 Task: Insert the title.
Action: Mouse moved to (48, 141)
Screenshot: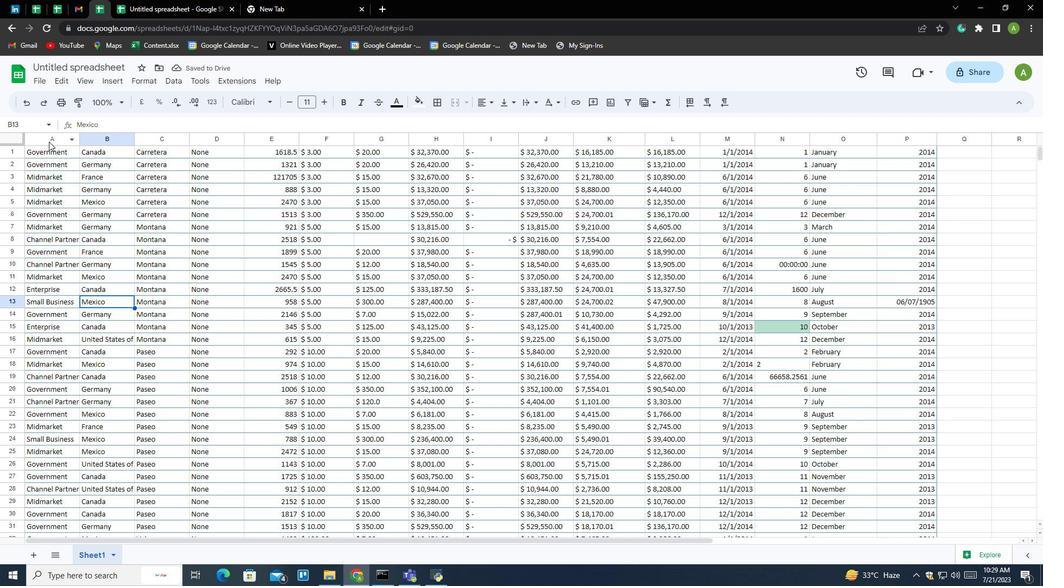 
Action: Mouse pressed left at (48, 141)
Screenshot: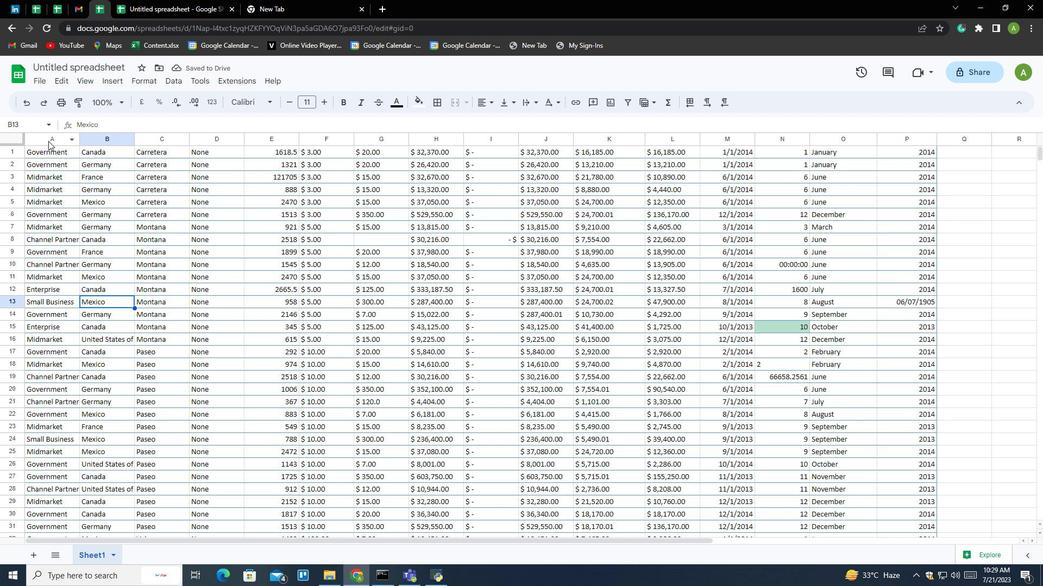 
Action: Mouse moved to (176, 82)
Screenshot: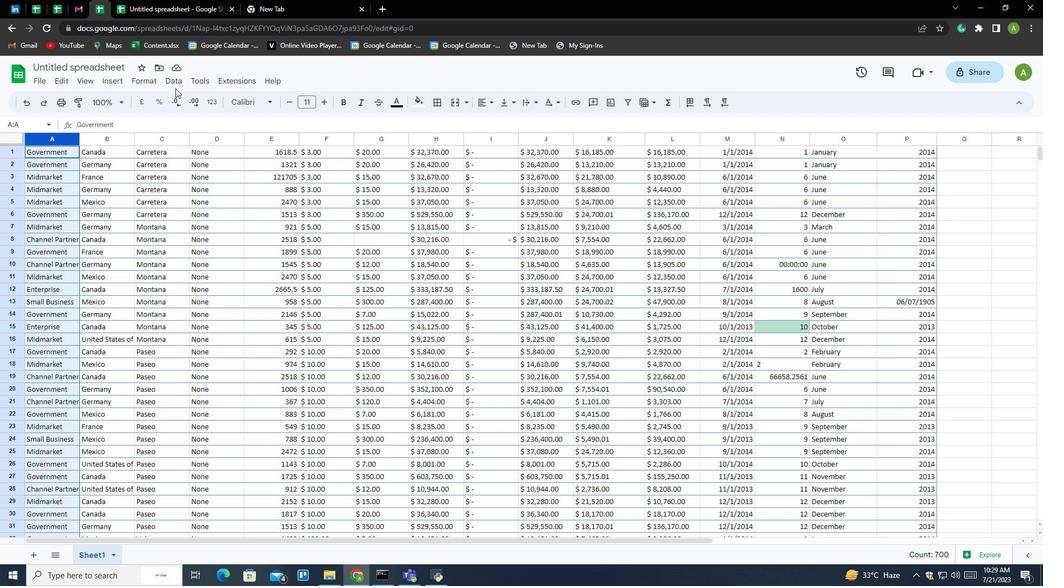 
Action: Mouse pressed left at (176, 82)
Screenshot: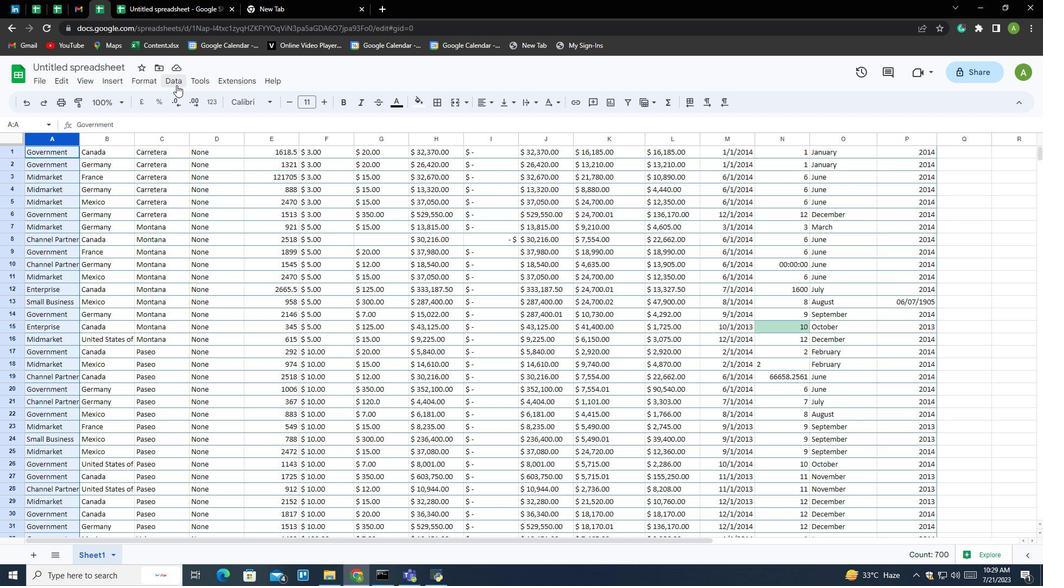 
Action: Mouse moved to (203, 178)
Screenshot: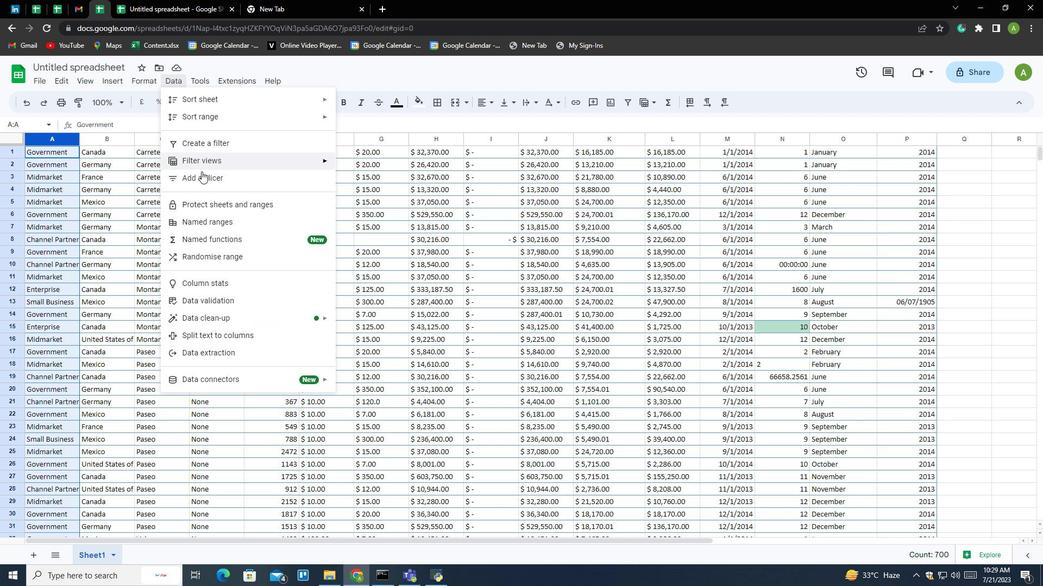 
Action: Mouse pressed left at (203, 178)
Screenshot: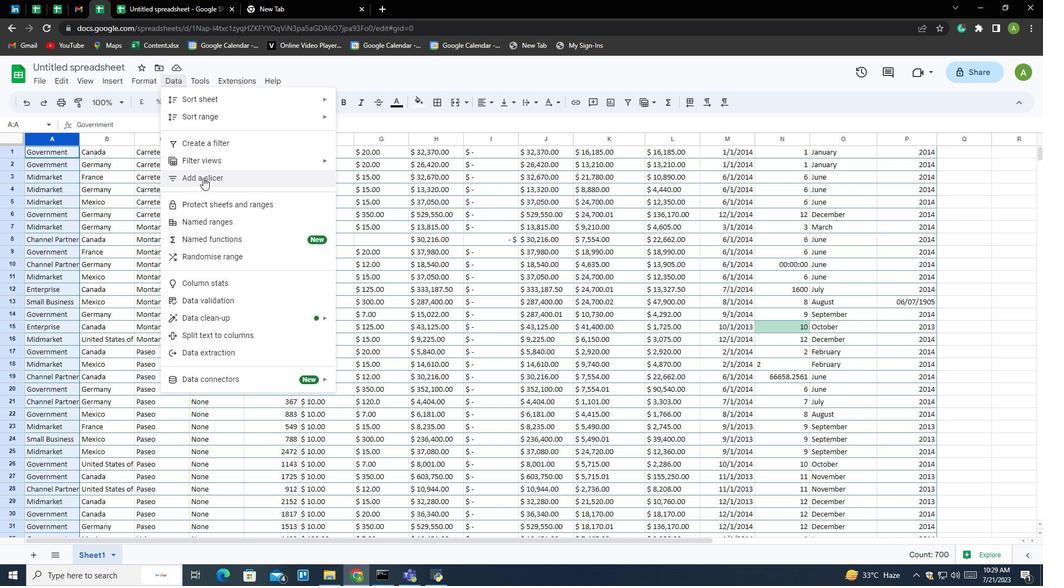 
Action: Mouse moved to (924, 212)
Screenshot: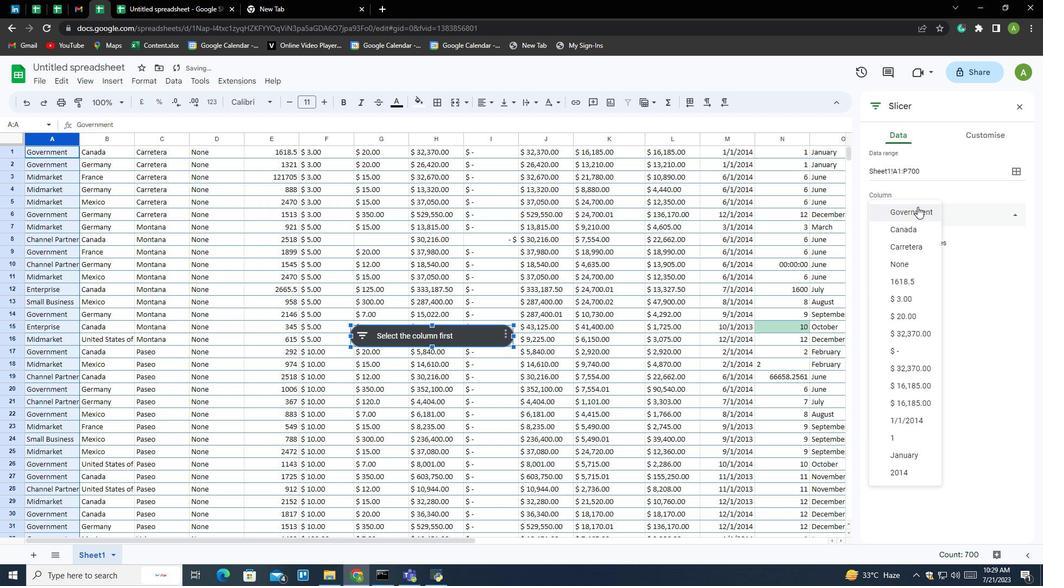 
Action: Mouse pressed left at (924, 212)
Screenshot: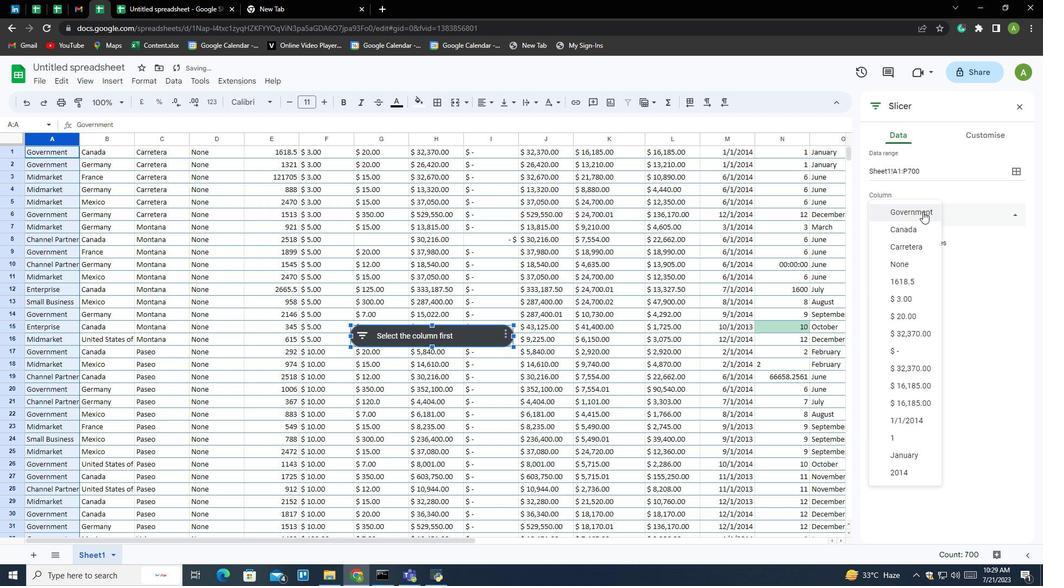 
Action: Mouse moved to (978, 137)
Screenshot: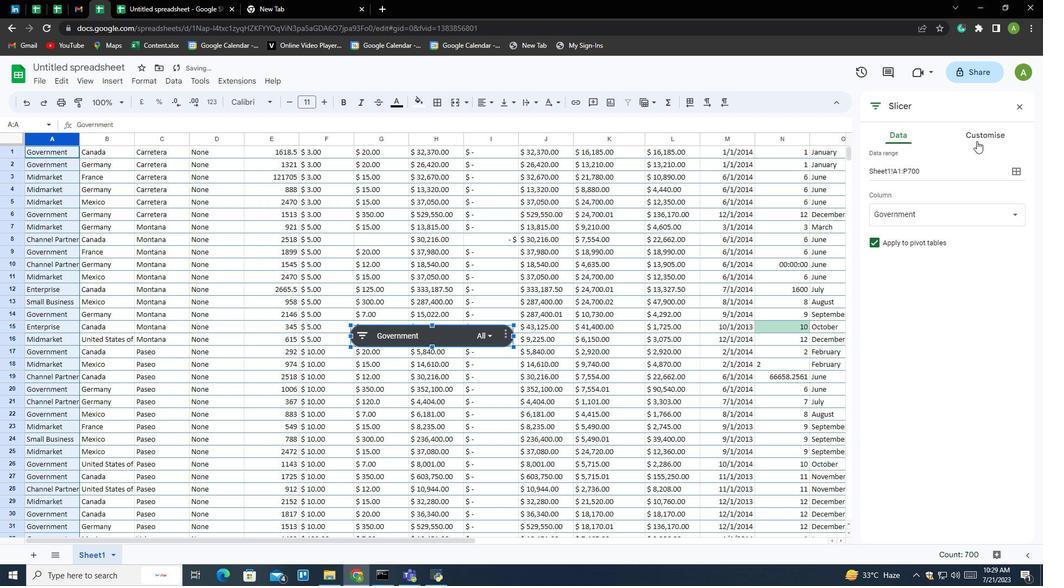 
Action: Mouse pressed left at (978, 137)
Screenshot: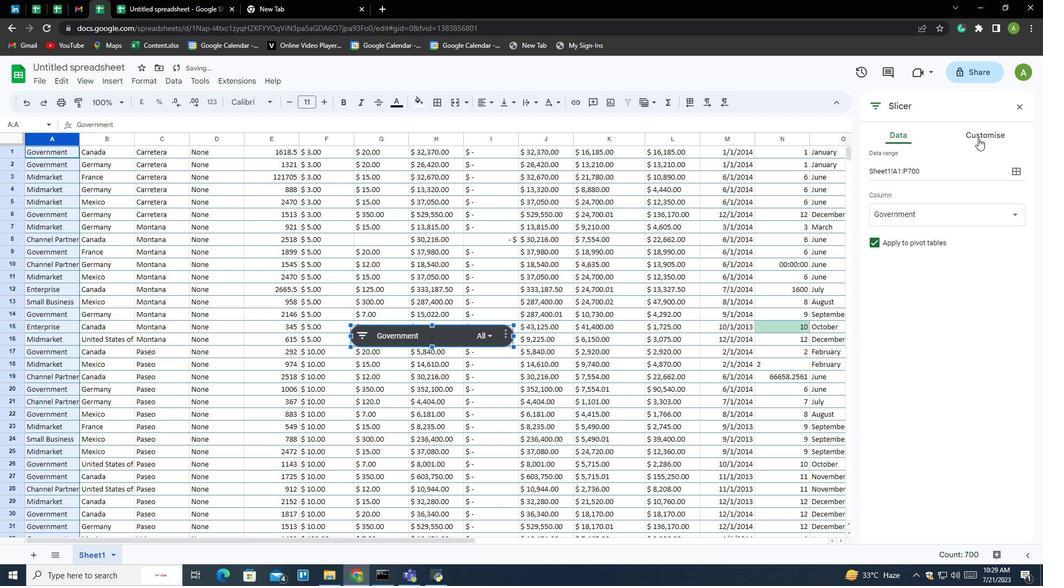 
Action: Mouse moved to (934, 172)
Screenshot: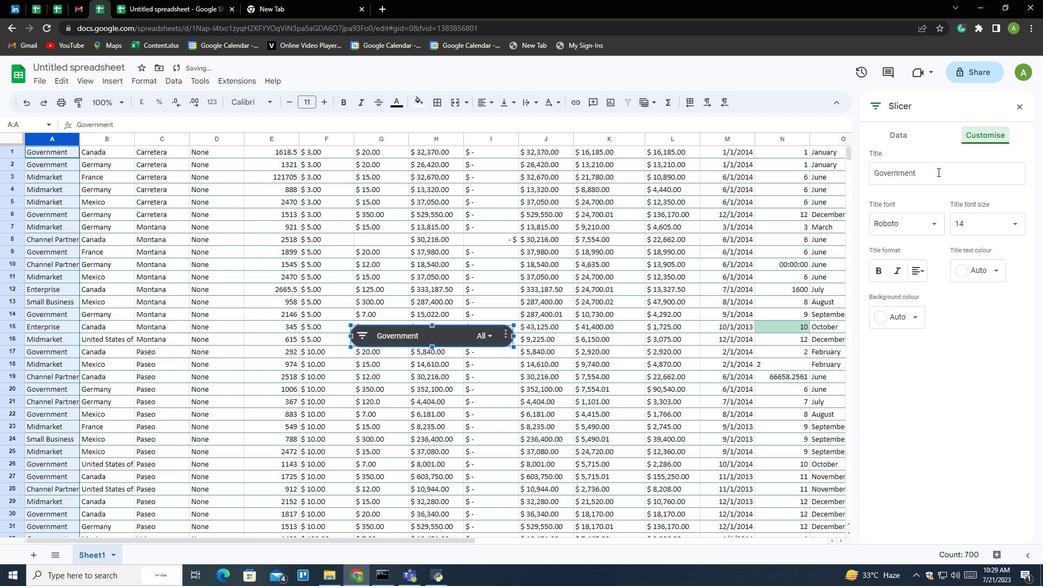 
Action: Mouse pressed left at (934, 172)
Screenshot: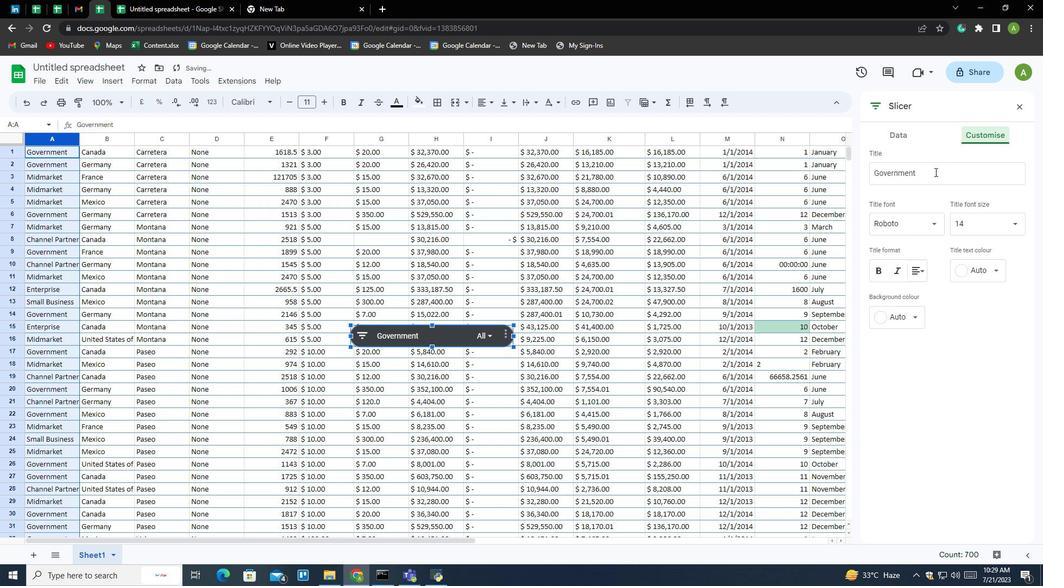 
Action: Mouse pressed left at (934, 172)
Screenshot: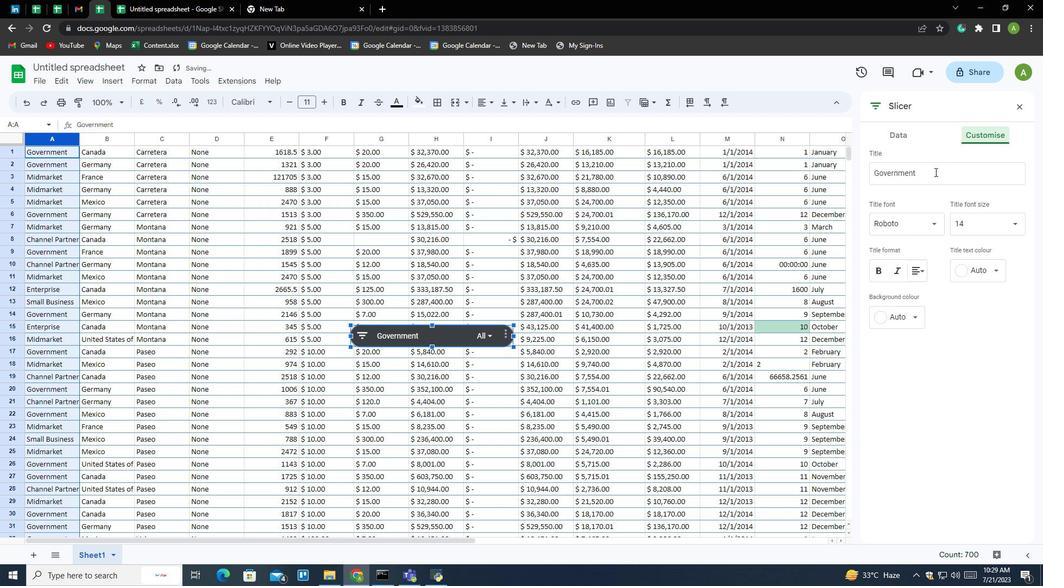 
Action: Mouse pressed left at (934, 172)
Screenshot: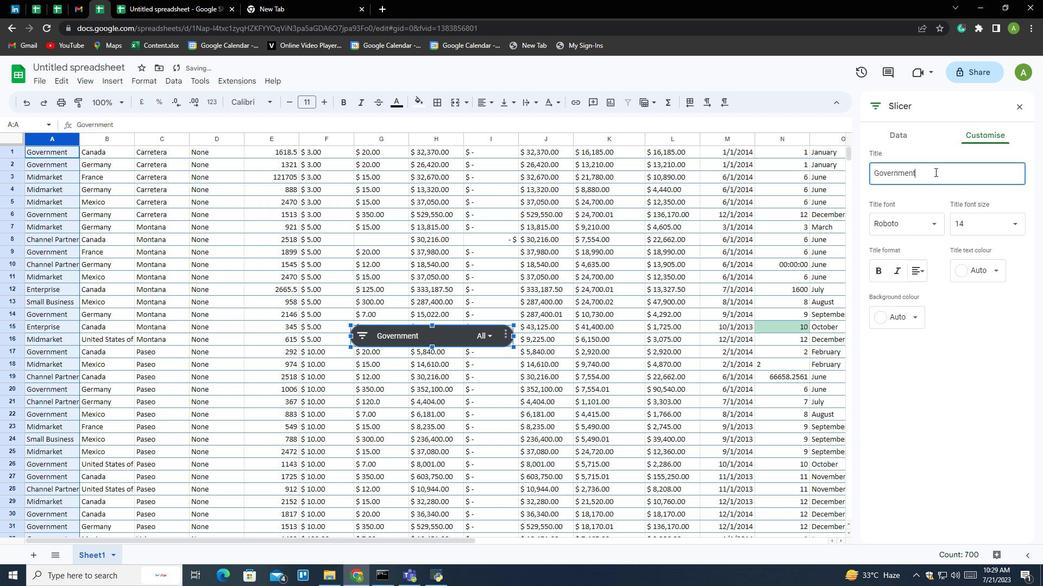 
